 Task: Create in the project TruTech in Backlog an issue 'Create a new online platform for online dance classes with advanced motion tracking and analysis features', assign it to team member softage.3@softage.net and change the status to IN PROGRESS.
Action: Mouse moved to (92, 215)
Screenshot: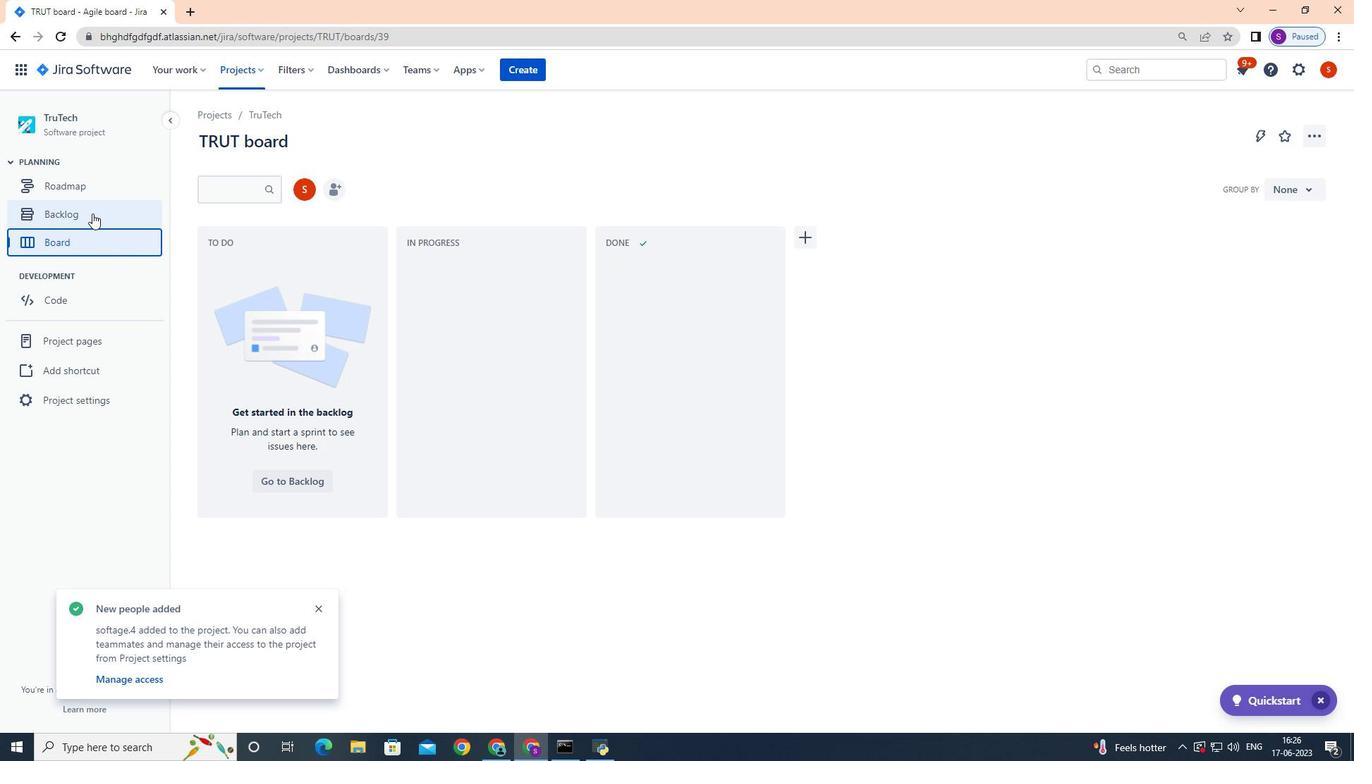 
Action: Mouse pressed left at (92, 215)
Screenshot: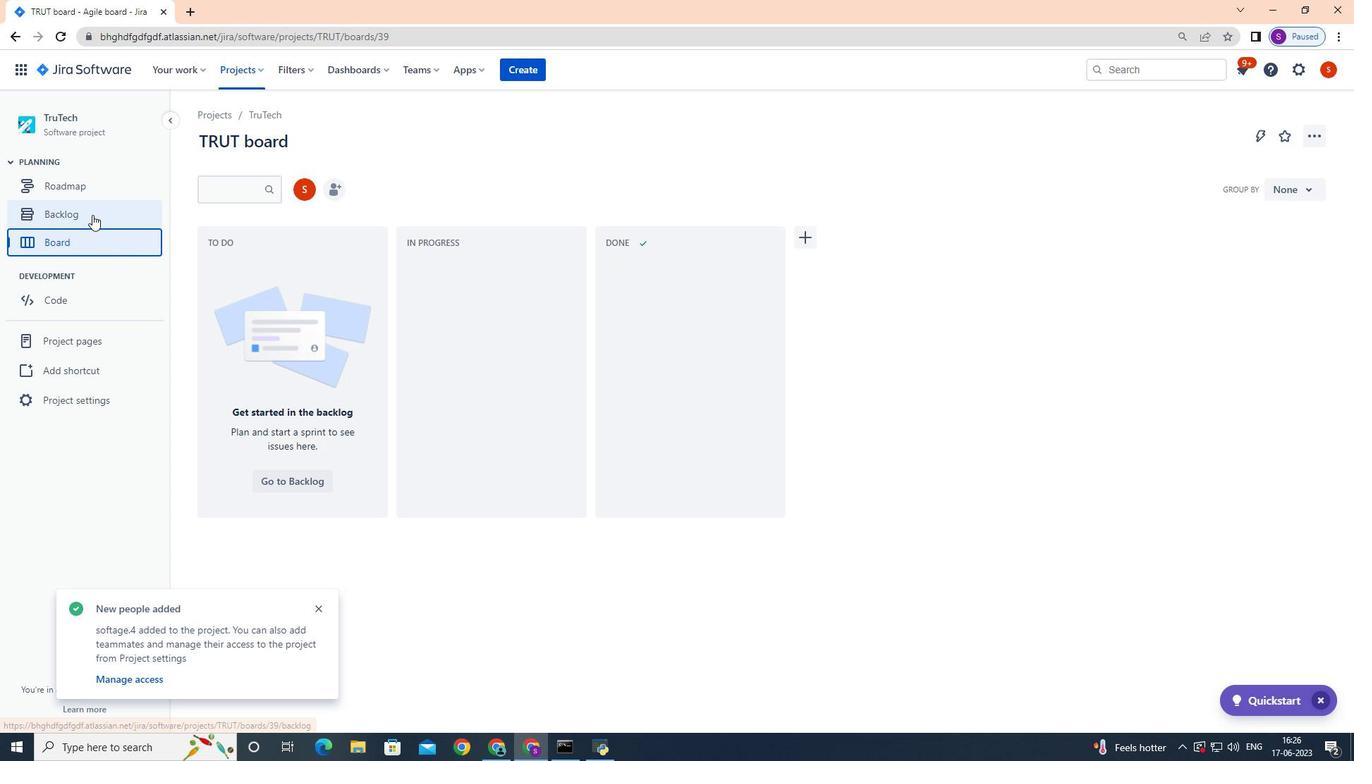 
Action: Mouse moved to (500, 553)
Screenshot: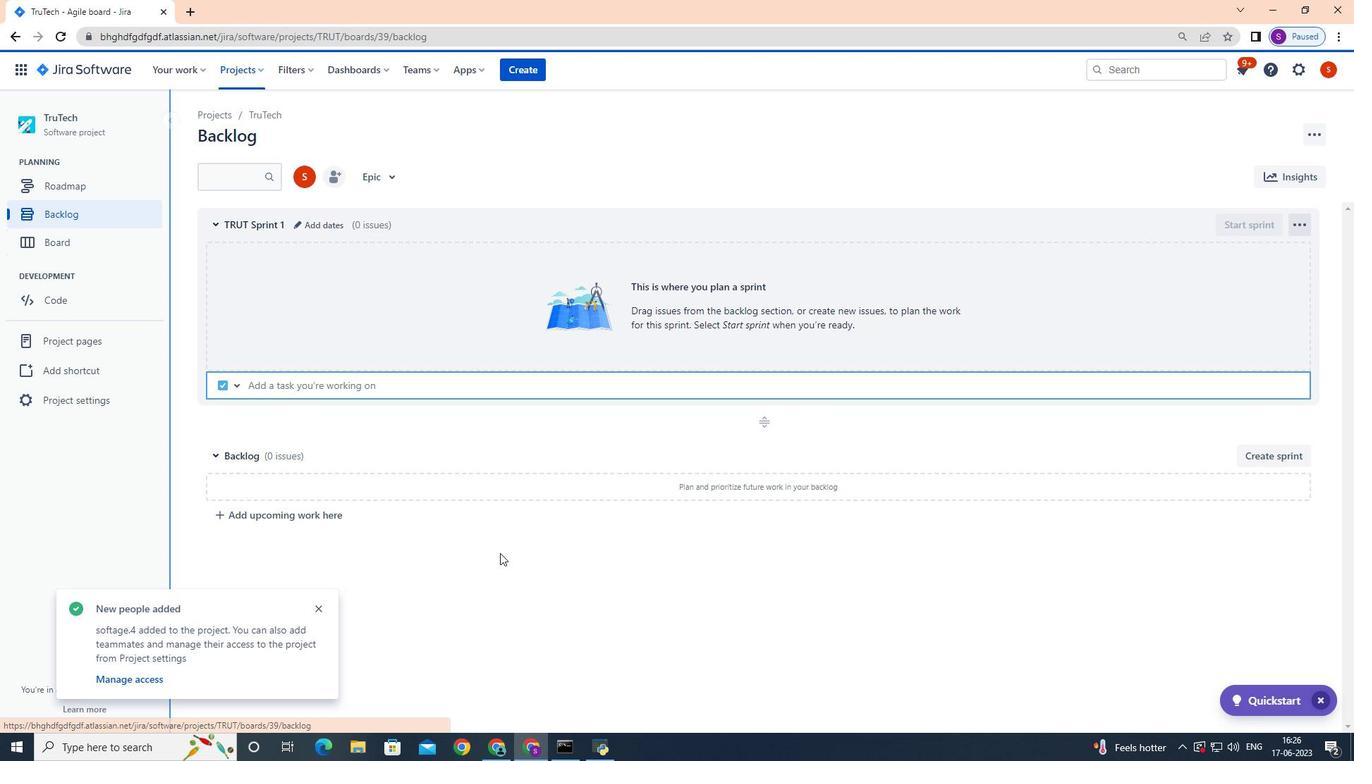 
Action: Mouse pressed left at (500, 553)
Screenshot: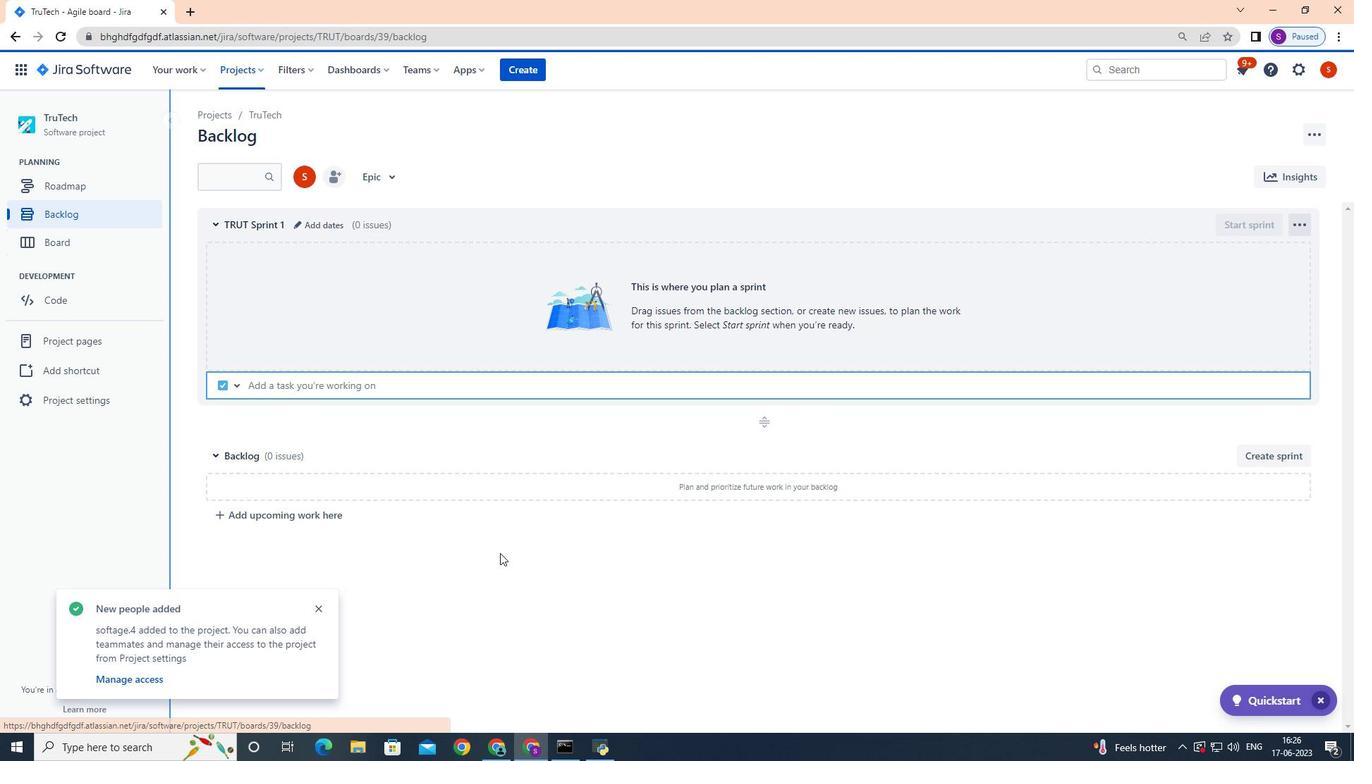 
Action: Mouse moved to (273, 387)
Screenshot: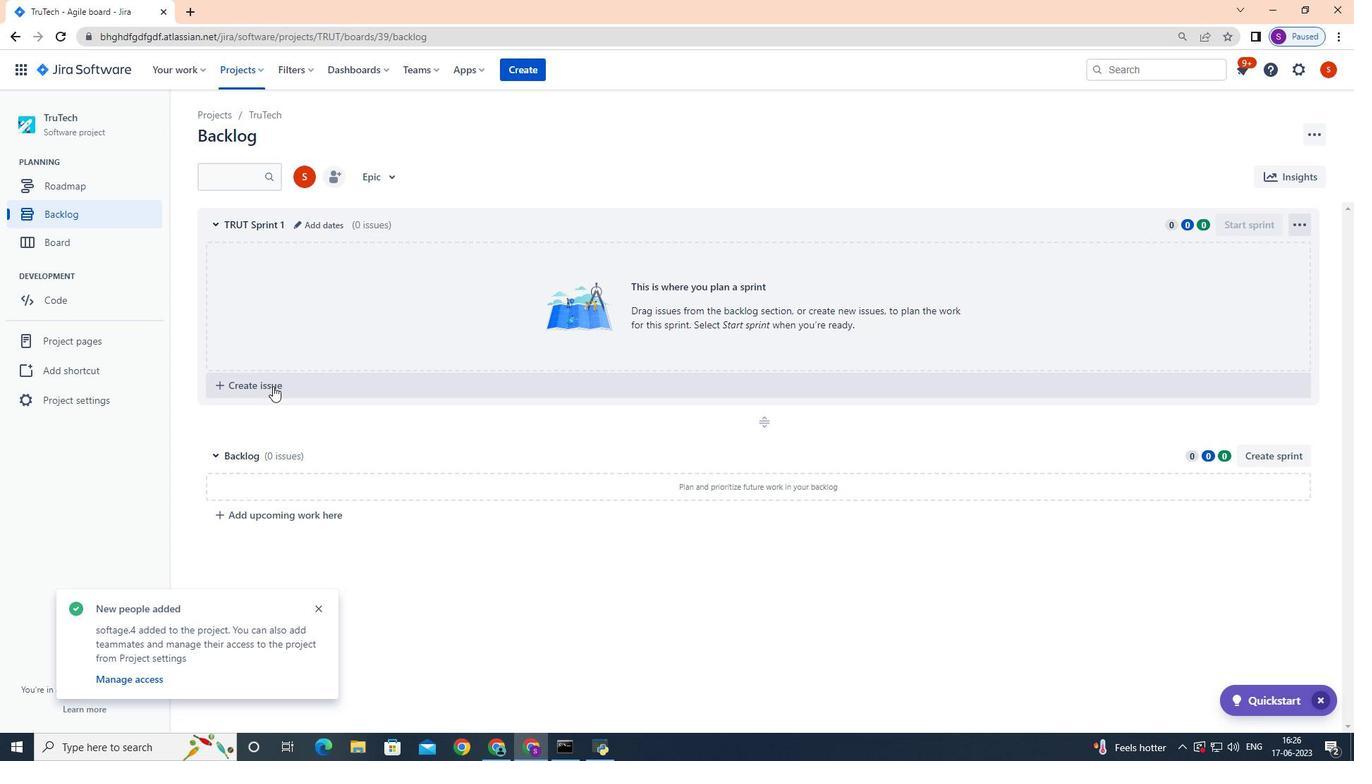 
Action: Mouse pressed left at (273, 387)
Screenshot: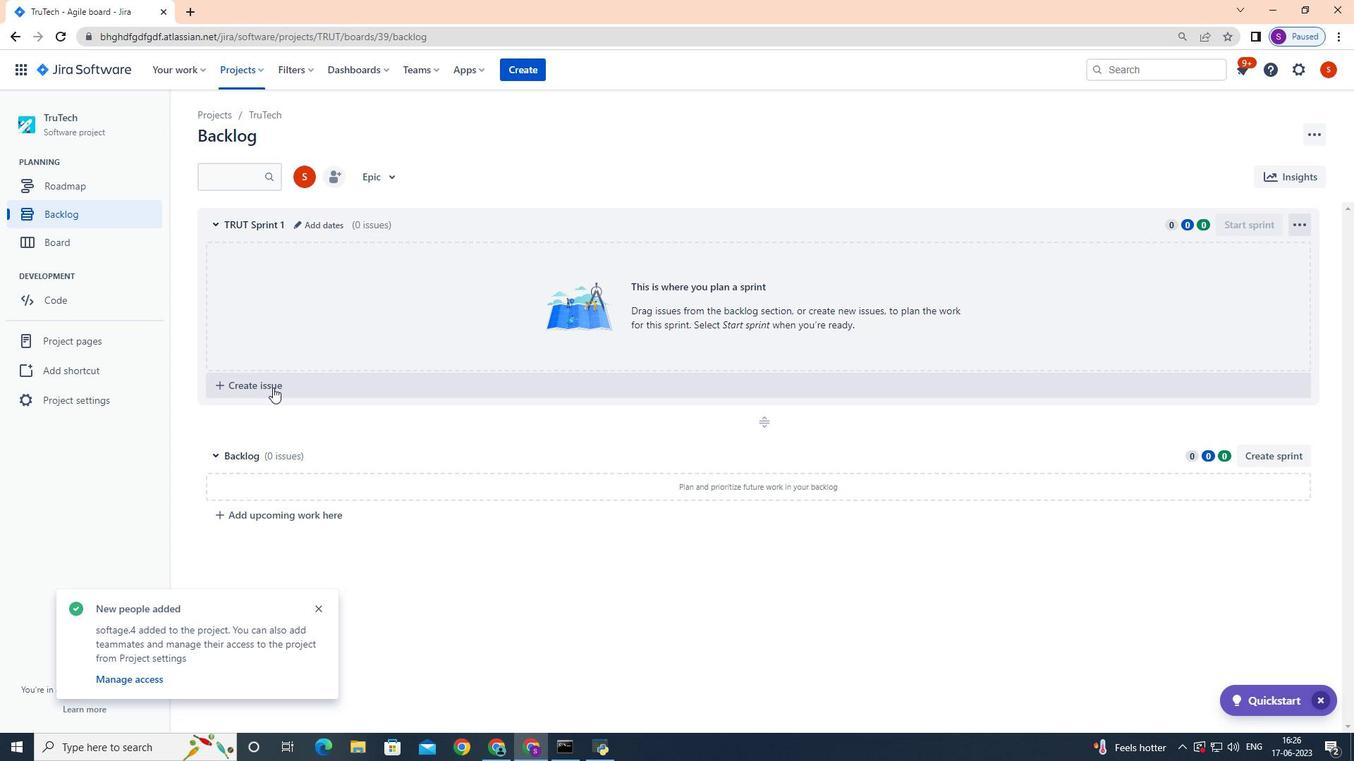 
Action: Key pressed <Key.shift>Create<Key.space>a<Key.space>new<Key.space>om<Key.backspace>nline<Key.space>platform<Key.space>for<Key.space>online<Key.space>dance<Key.space>classess<Key.space><Key.backspace><Key.backspace><Key.backspace>s<Key.space>with<Key.space>advanced<Key.space>motion<Key.space>tracking<Key.space>and<Key.space>analysis<Key.space>feature<Key.enter>
Screenshot: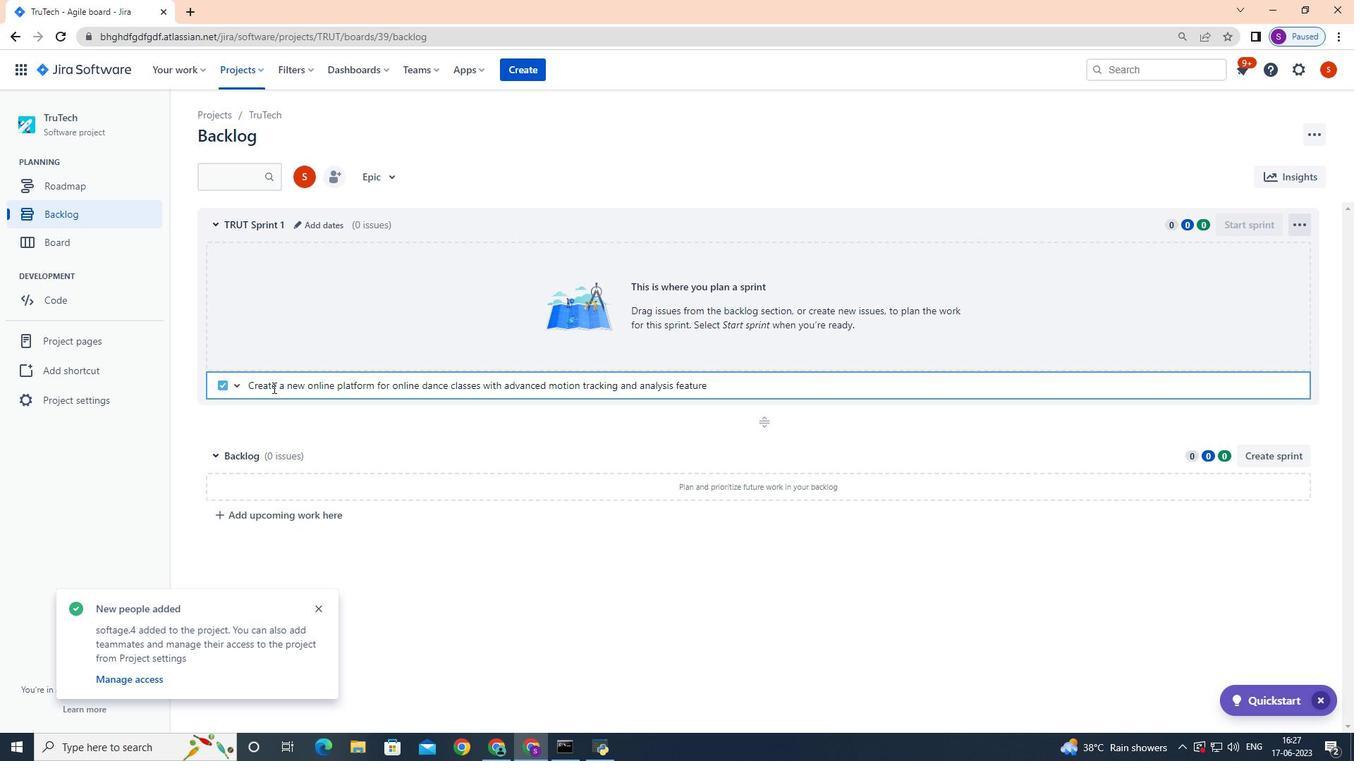 
Action: Mouse moved to (1265, 256)
Screenshot: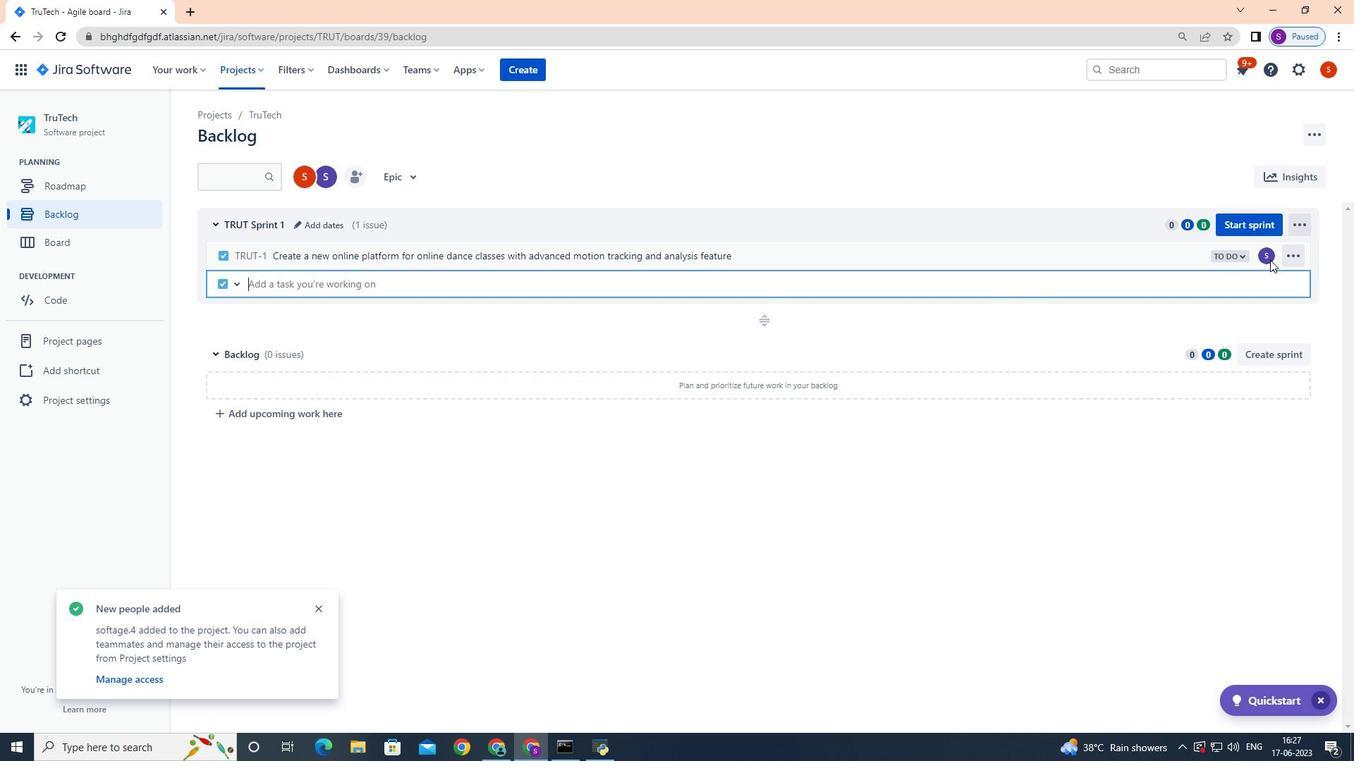 
Action: Mouse pressed left at (1265, 256)
Screenshot: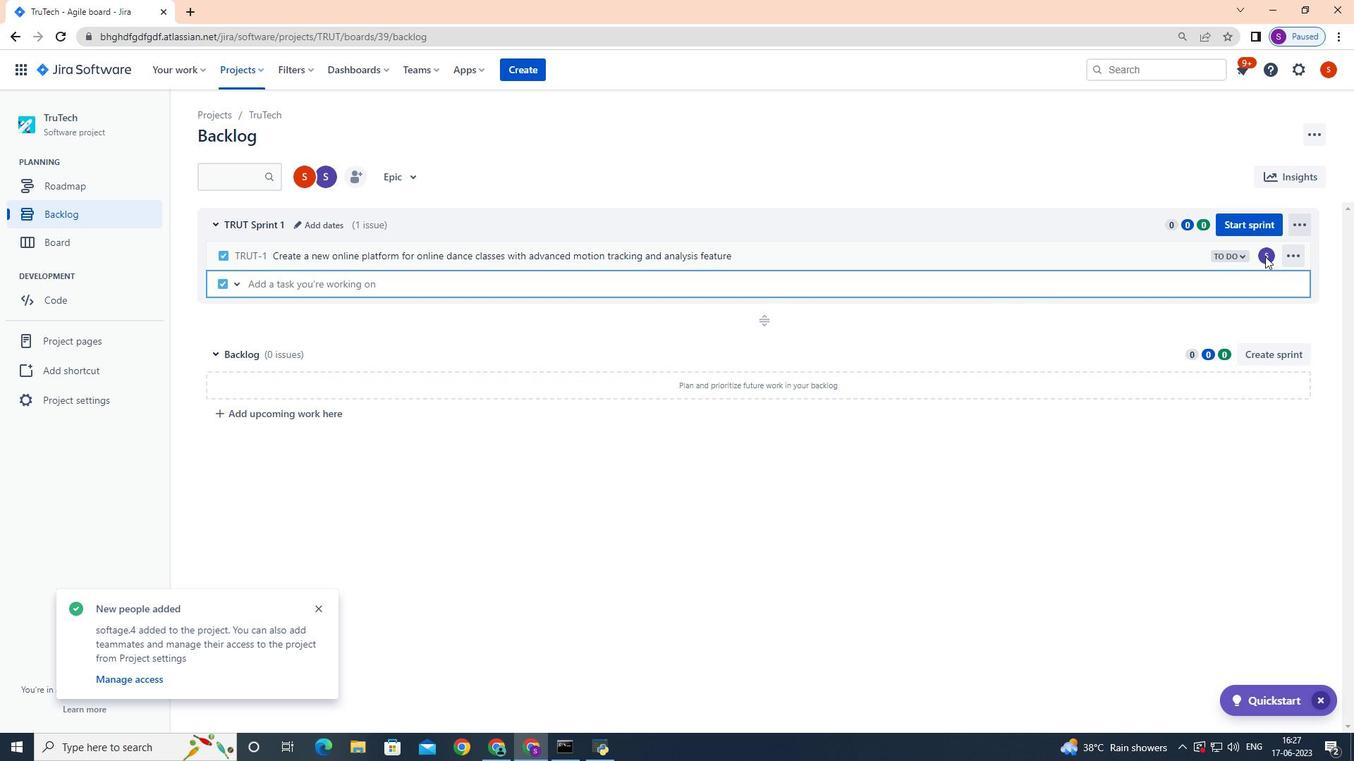 
Action: Mouse moved to (1262, 255)
Screenshot: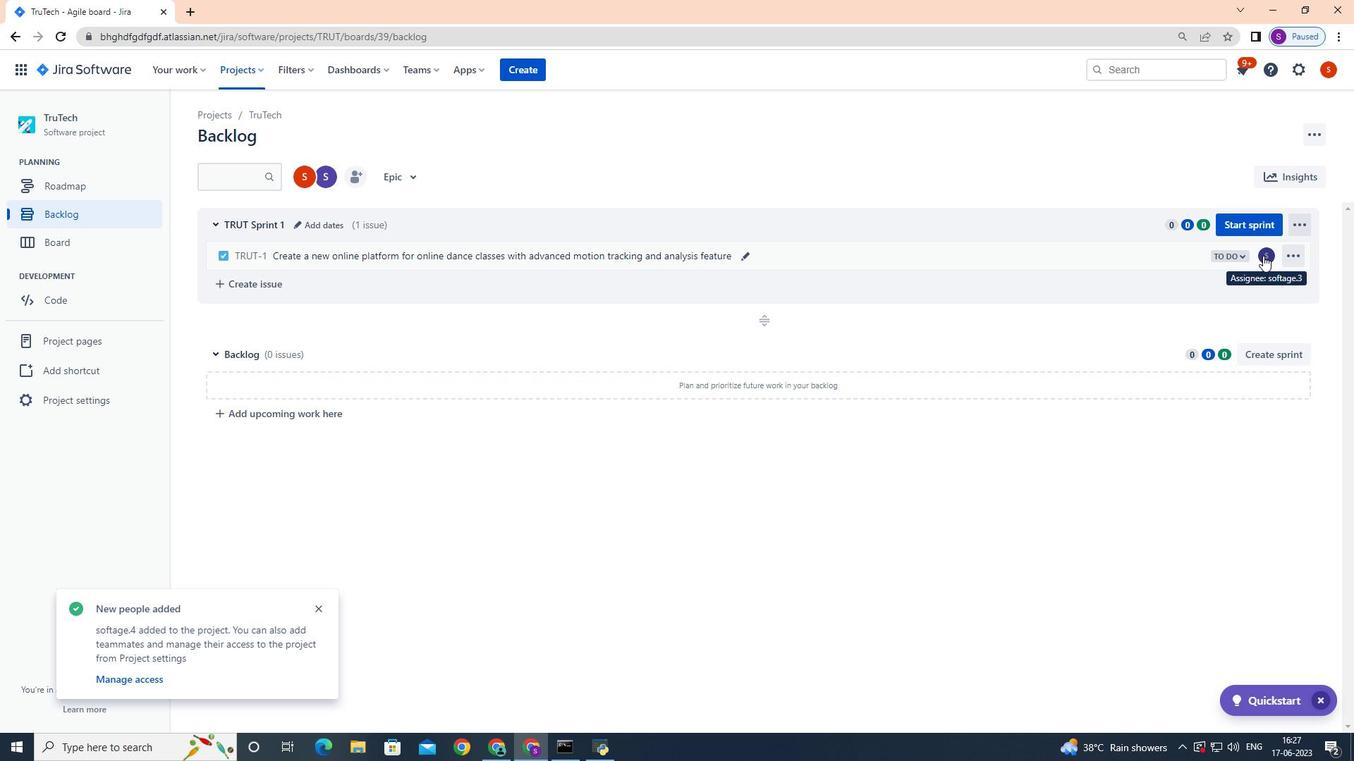 
Action: Mouse pressed left at (1262, 255)
Screenshot: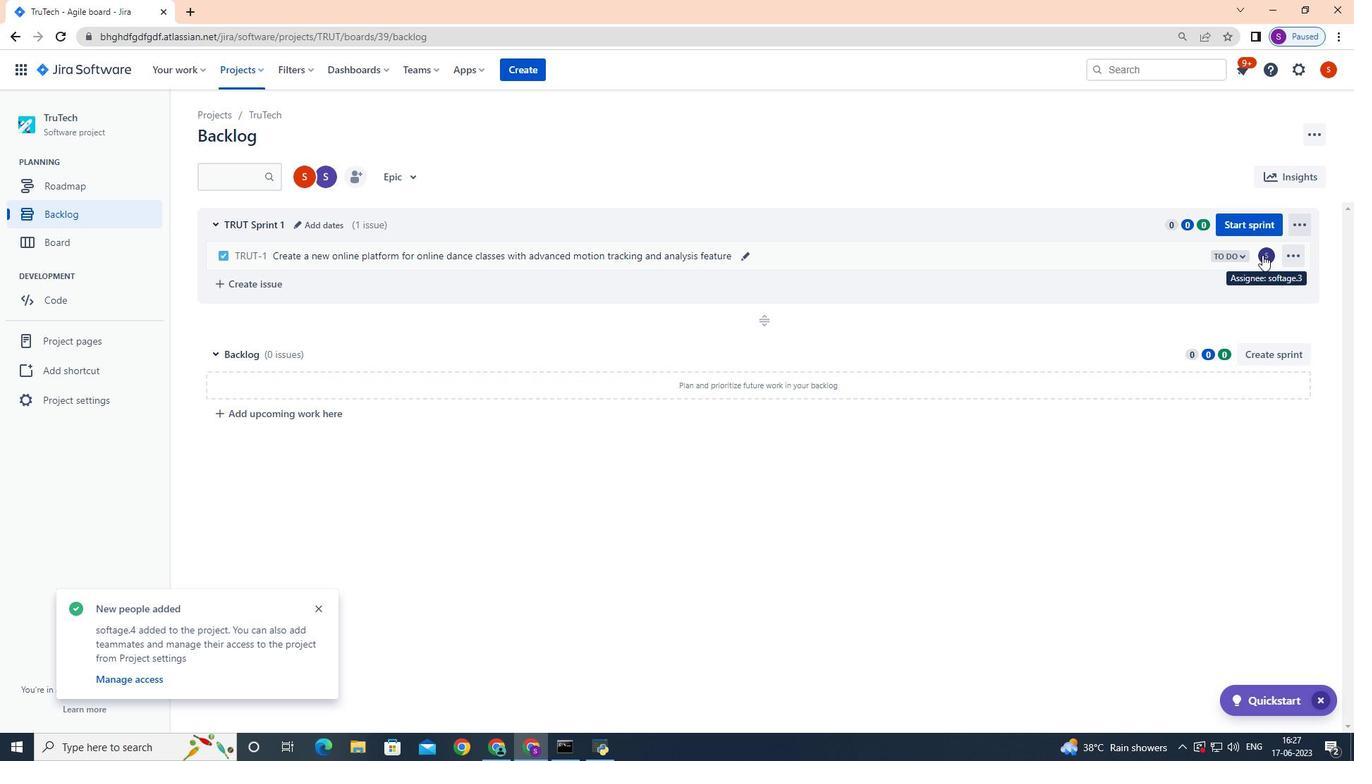 
Action: Mouse moved to (1260, 249)
Screenshot: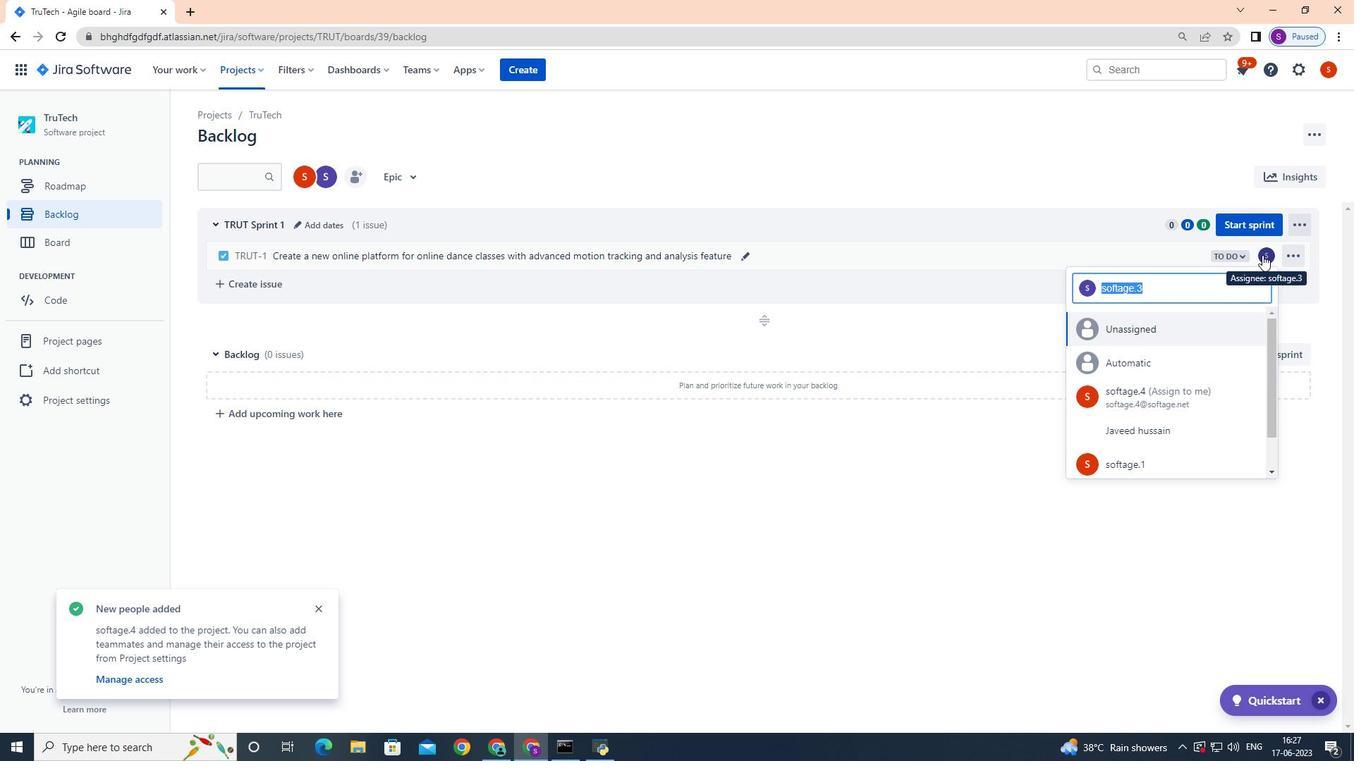 
Action: Key pressed softage.3
Screenshot: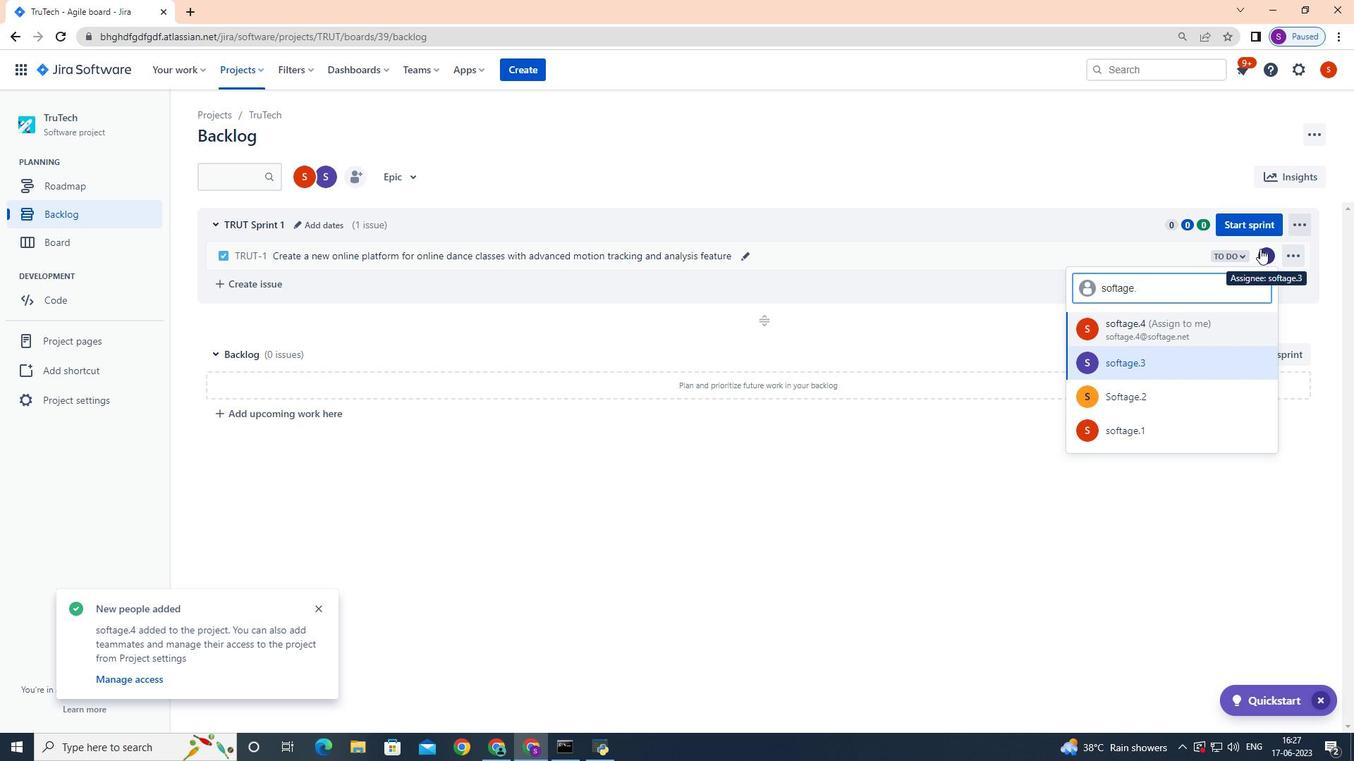 
Action: Mouse moved to (1167, 365)
Screenshot: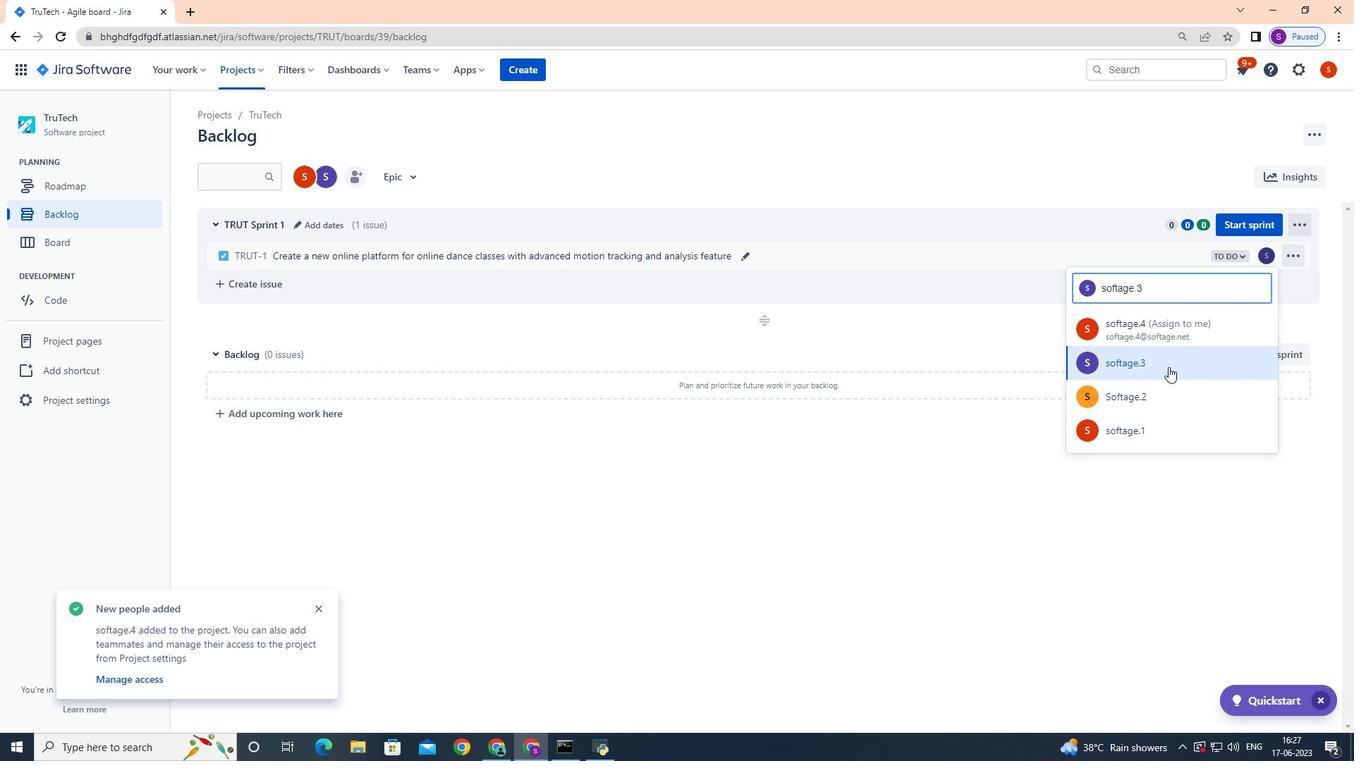
Action: Mouse pressed left at (1167, 365)
Screenshot: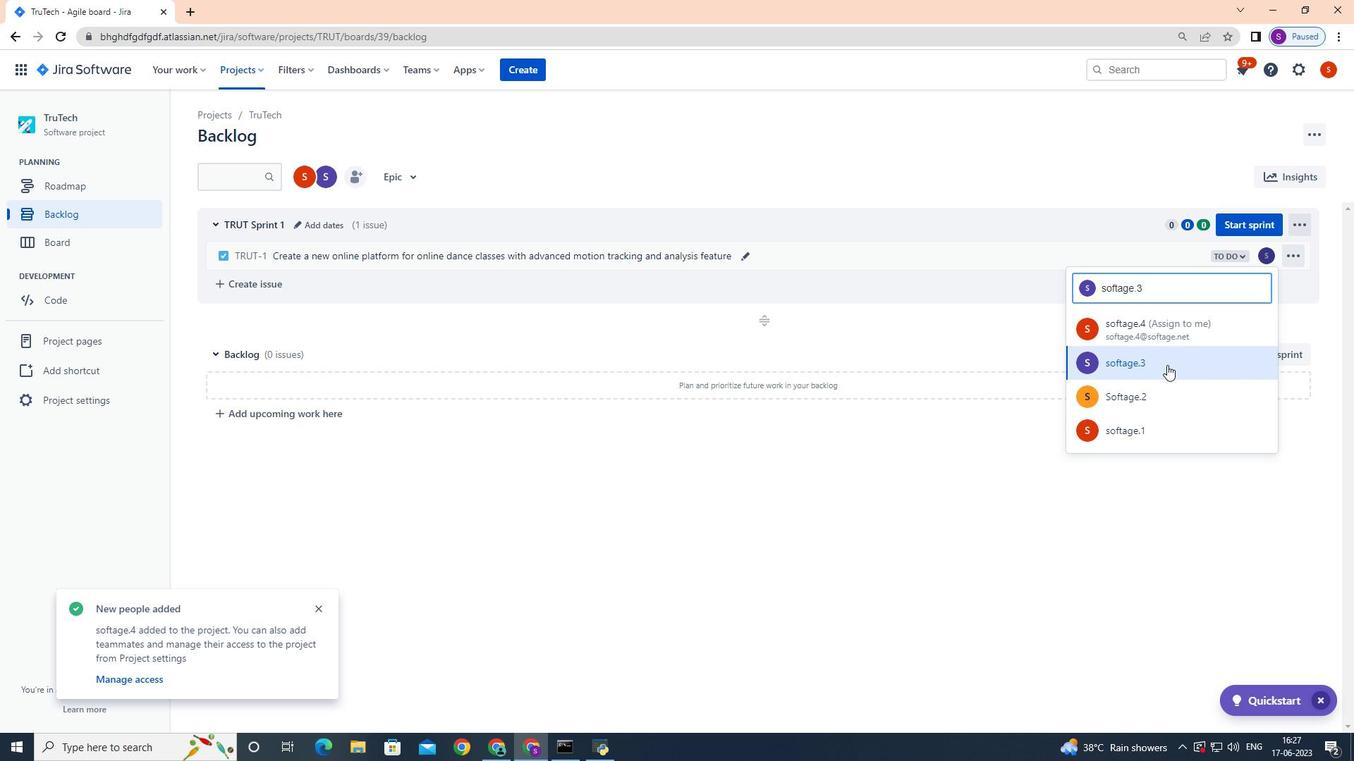 
Action: Mouse moved to (1245, 253)
Screenshot: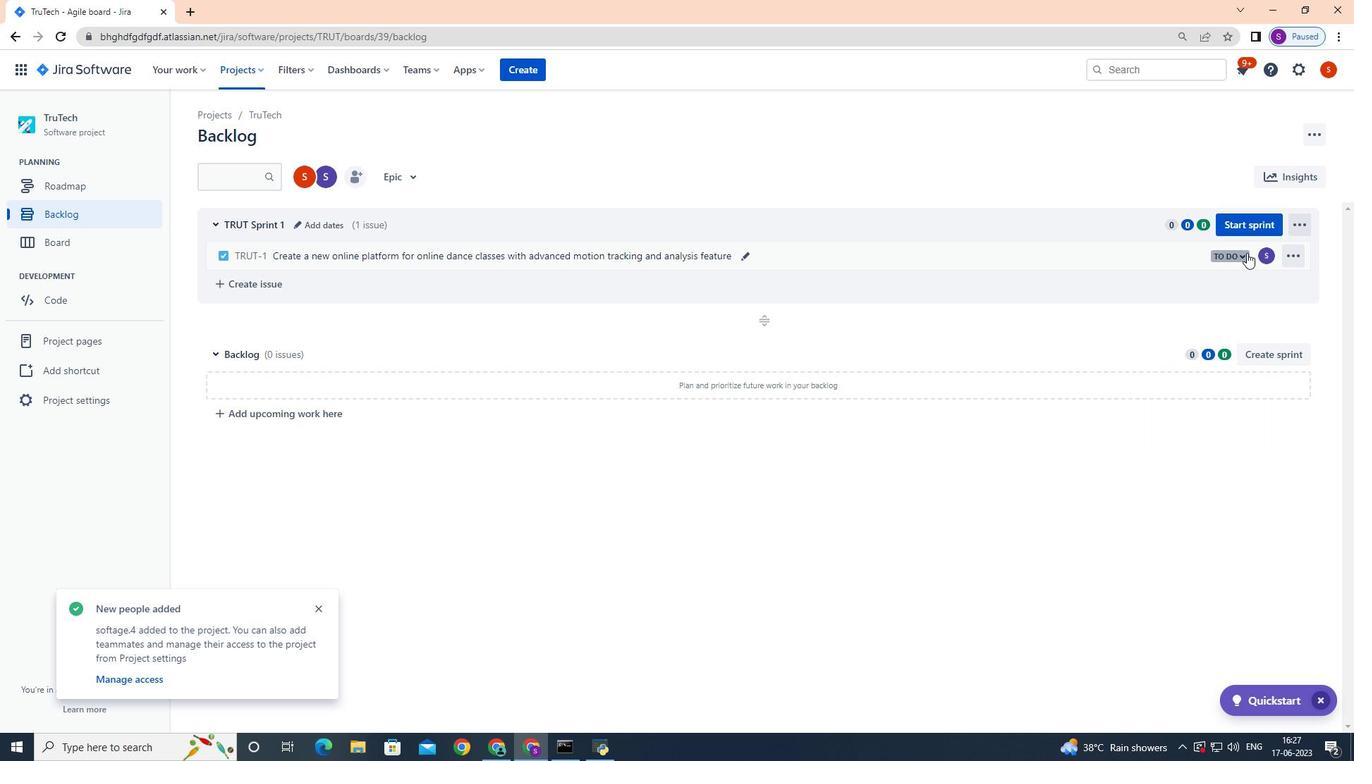 
Action: Mouse pressed left at (1245, 253)
Screenshot: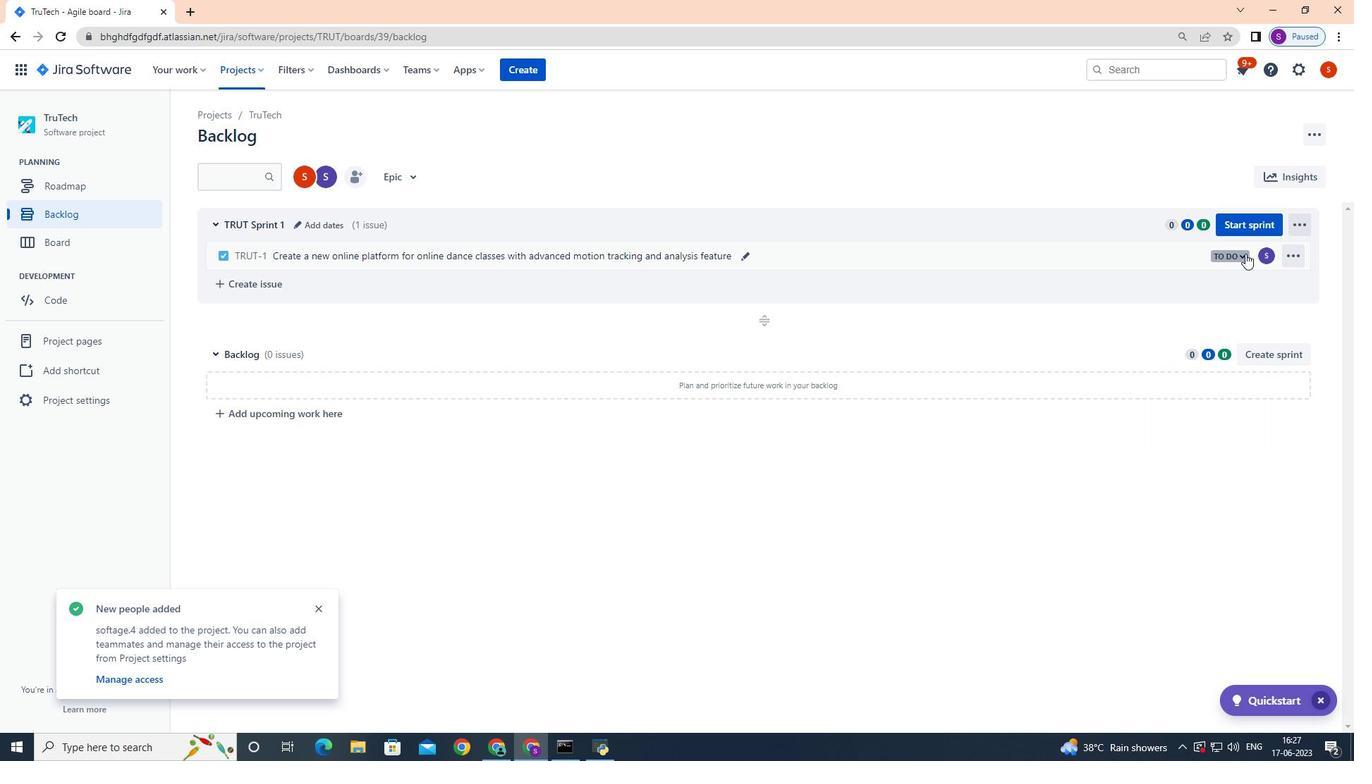 
Action: Mouse moved to (1181, 280)
Screenshot: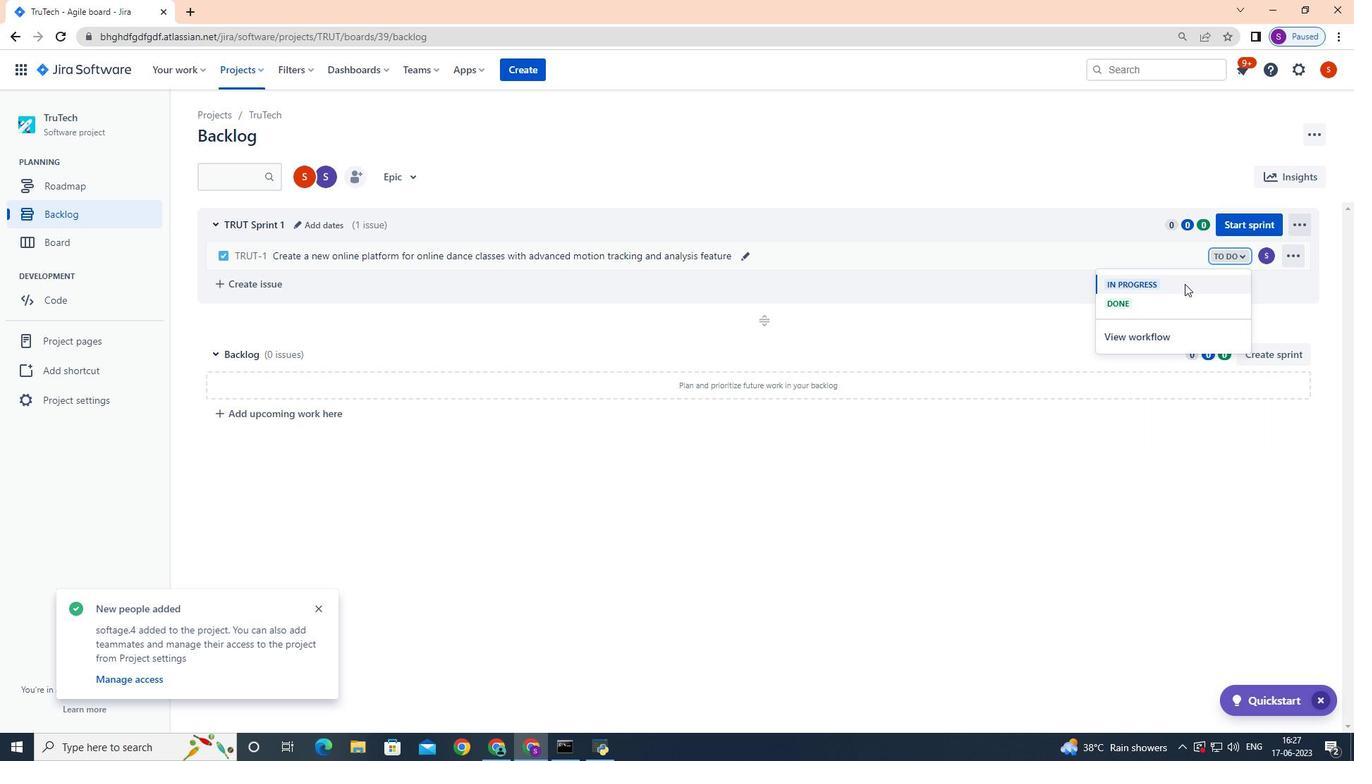 
Action: Mouse pressed left at (1181, 280)
Screenshot: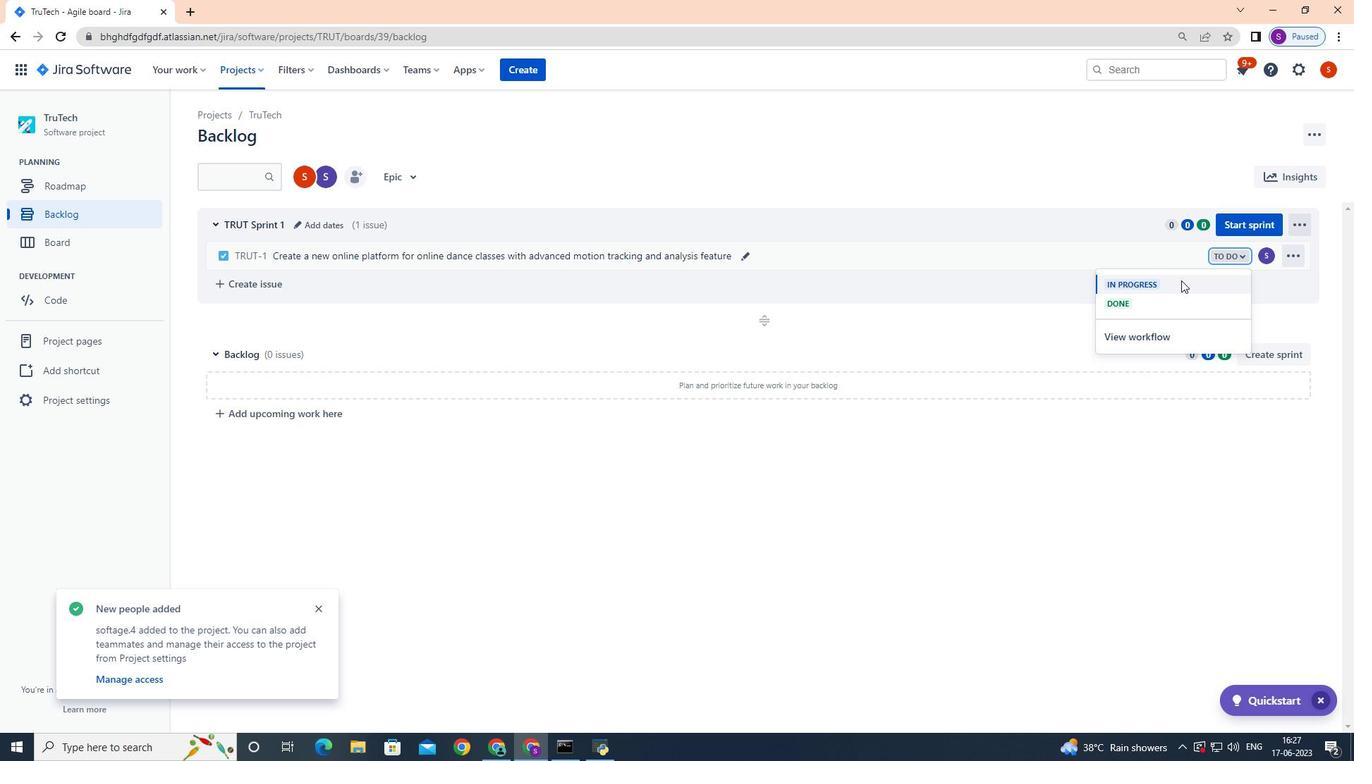 
Action: Mouse moved to (993, 562)
Screenshot: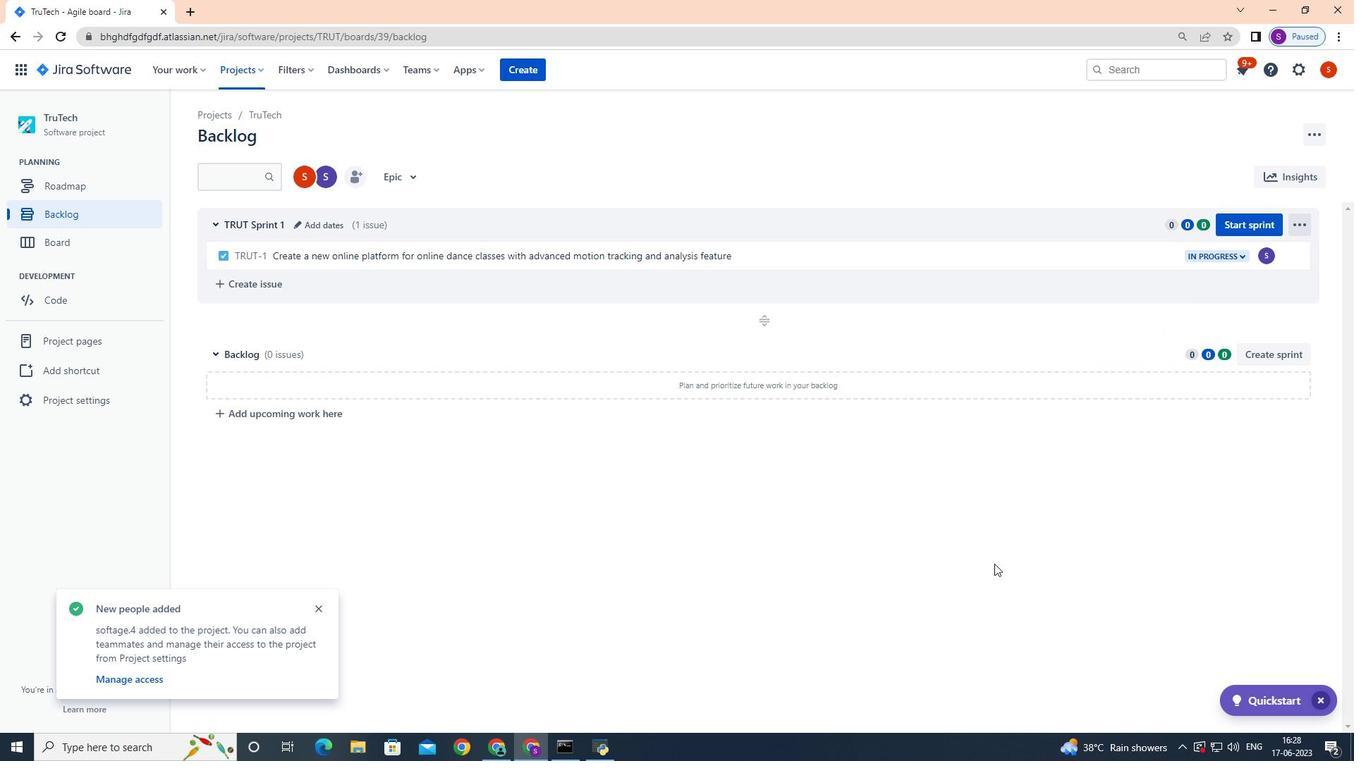 
